Task: Look for One-way flight tickets for 2 adults, in Economy from Siwa to Tokyo to travel on 01-Nov-2023.  Stops: Any number of stops.
Action: Mouse moved to (287, 246)
Screenshot: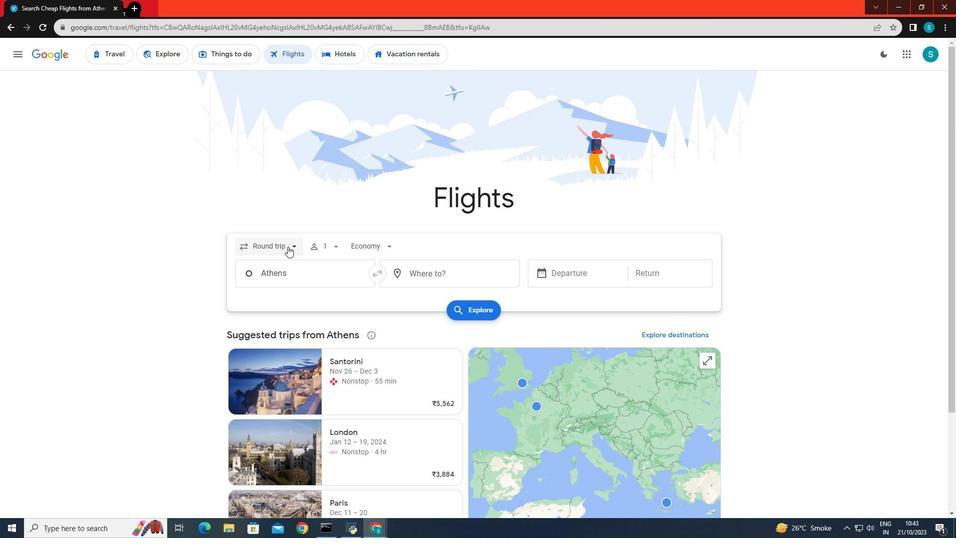 
Action: Mouse pressed left at (287, 246)
Screenshot: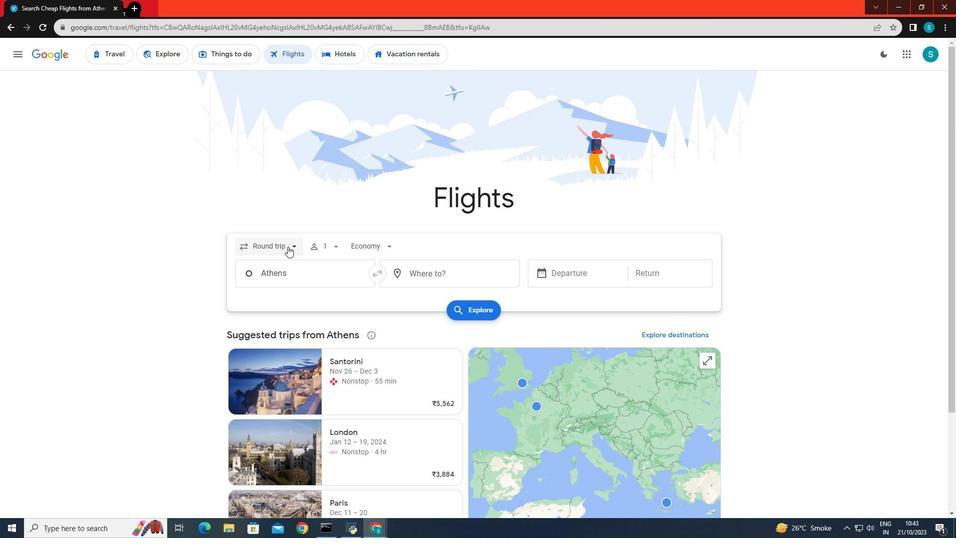 
Action: Mouse moved to (281, 307)
Screenshot: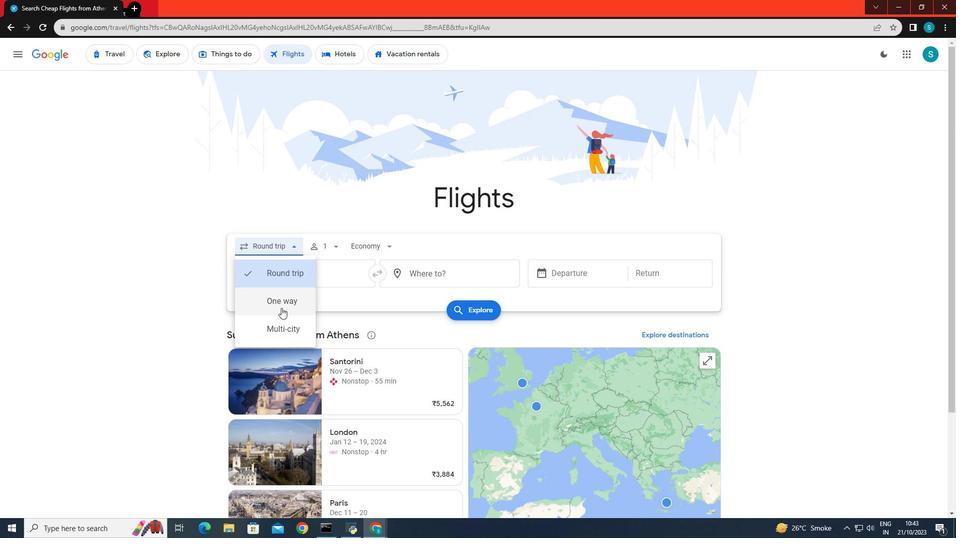 
Action: Mouse pressed left at (281, 307)
Screenshot: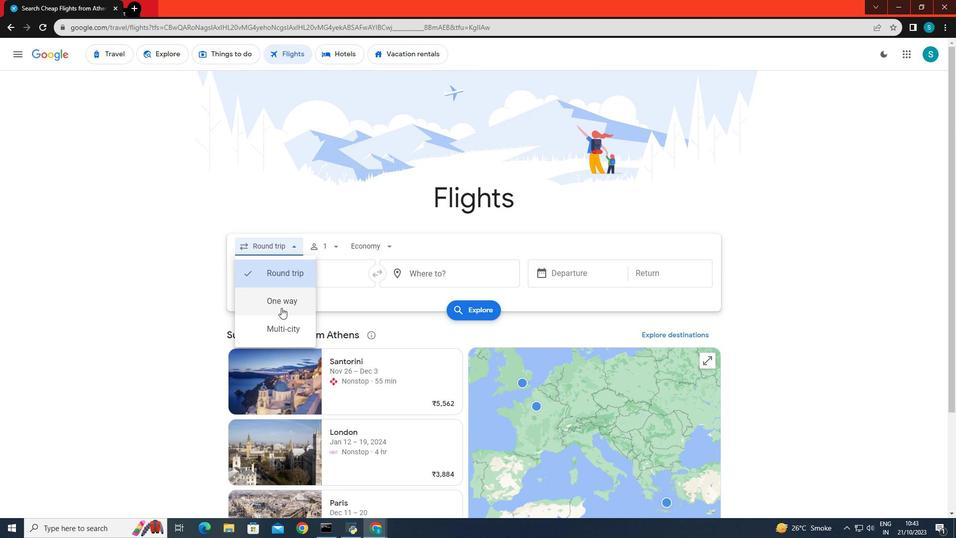 
Action: Mouse moved to (320, 248)
Screenshot: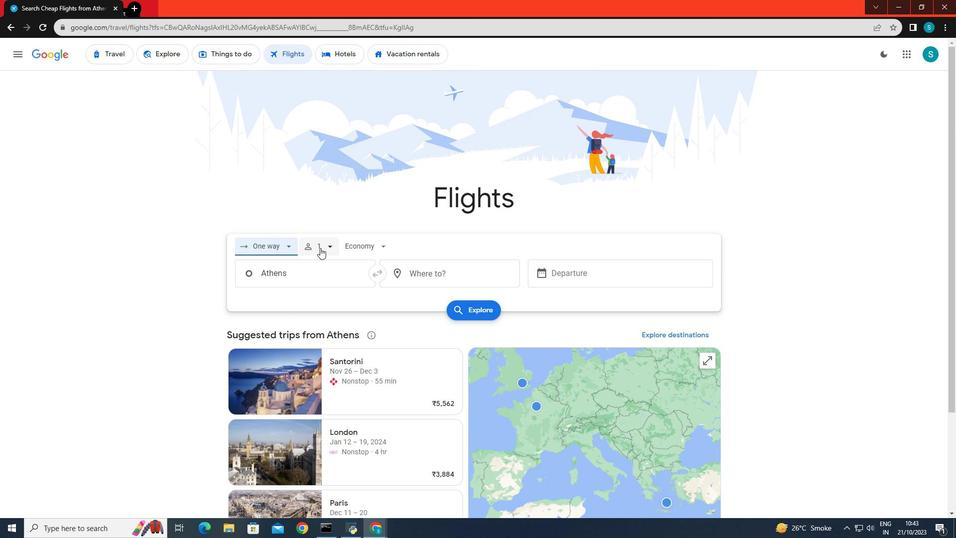 
Action: Mouse pressed left at (320, 248)
Screenshot: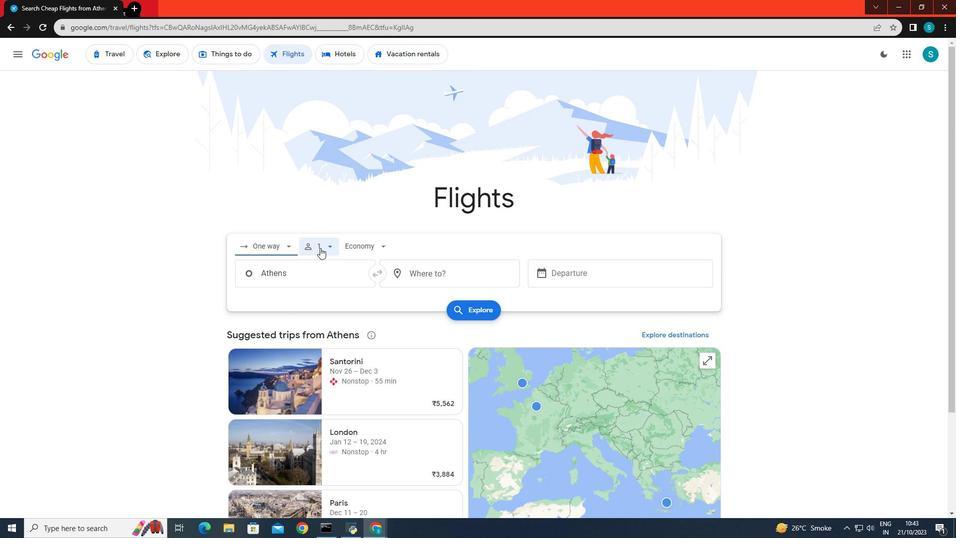 
Action: Mouse moved to (404, 277)
Screenshot: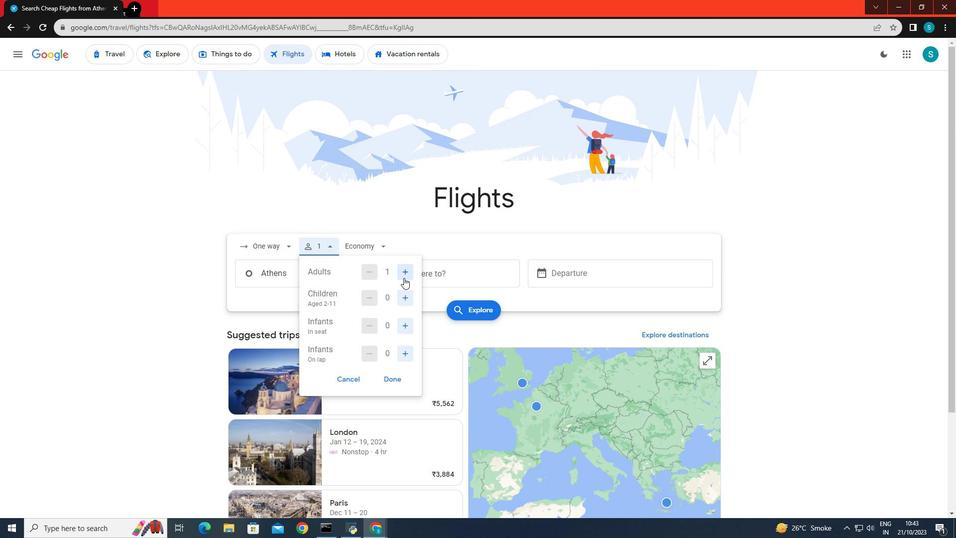 
Action: Mouse pressed left at (404, 277)
Screenshot: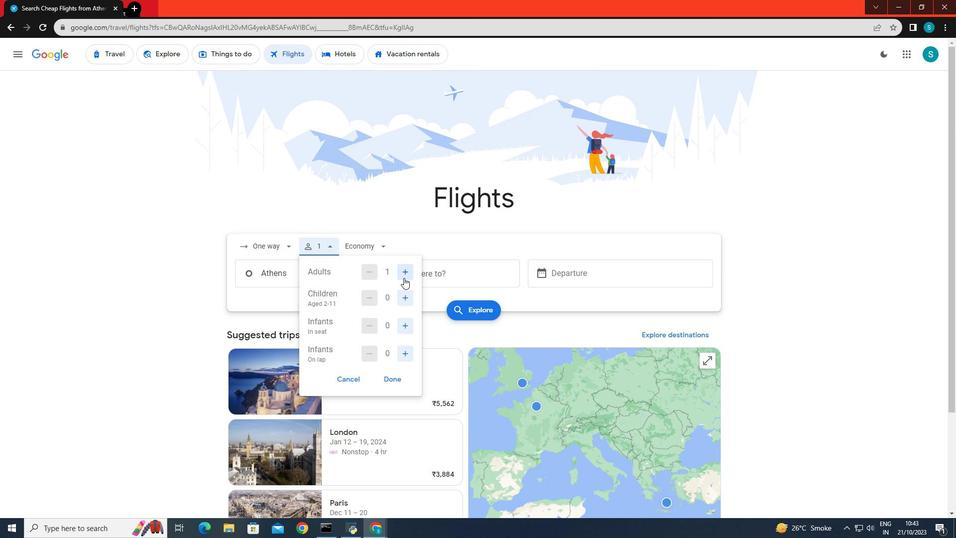 
Action: Mouse moved to (398, 378)
Screenshot: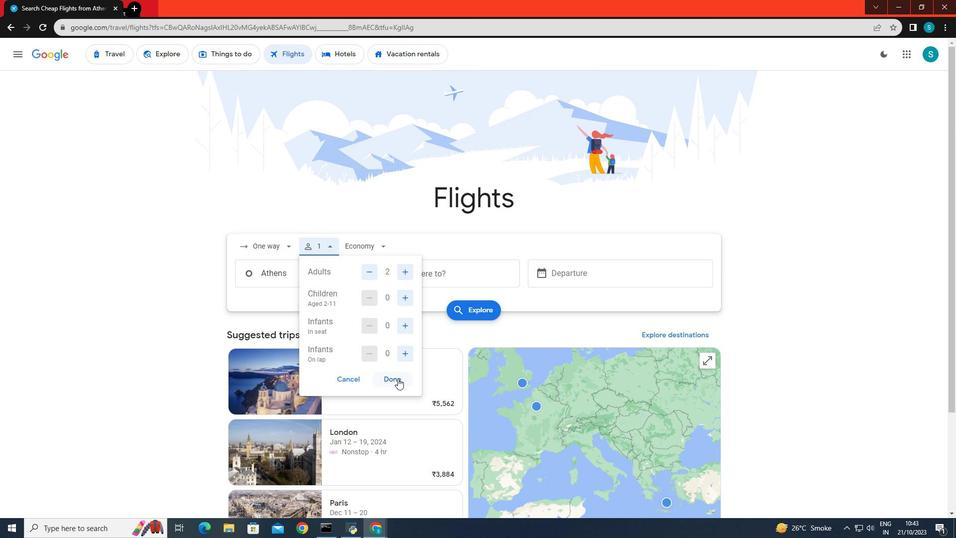 
Action: Mouse pressed left at (398, 378)
Screenshot: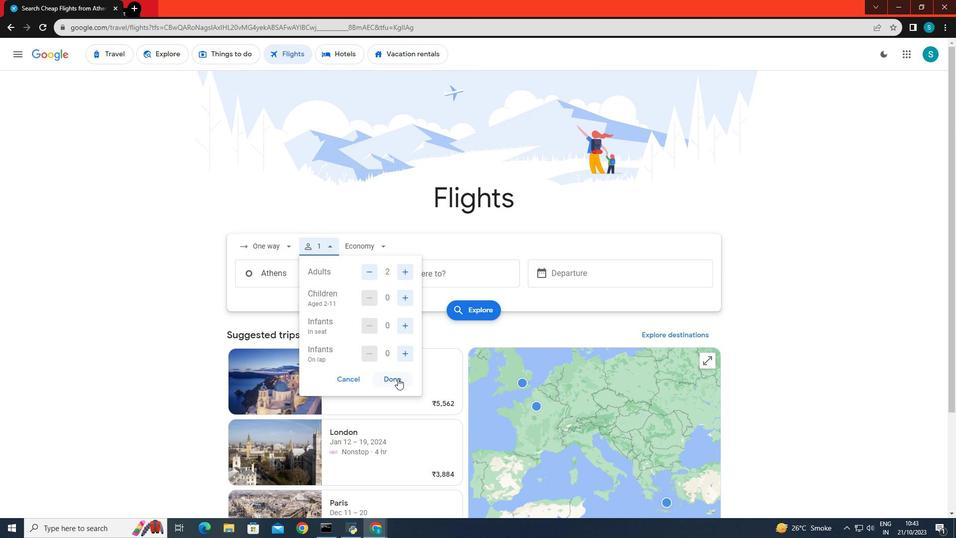 
Action: Mouse moved to (375, 247)
Screenshot: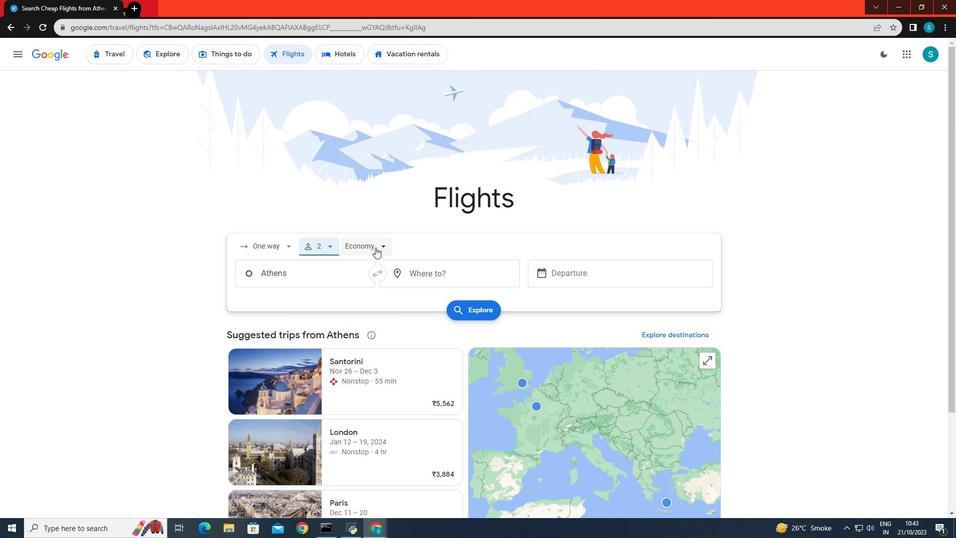 
Action: Mouse pressed left at (375, 247)
Screenshot: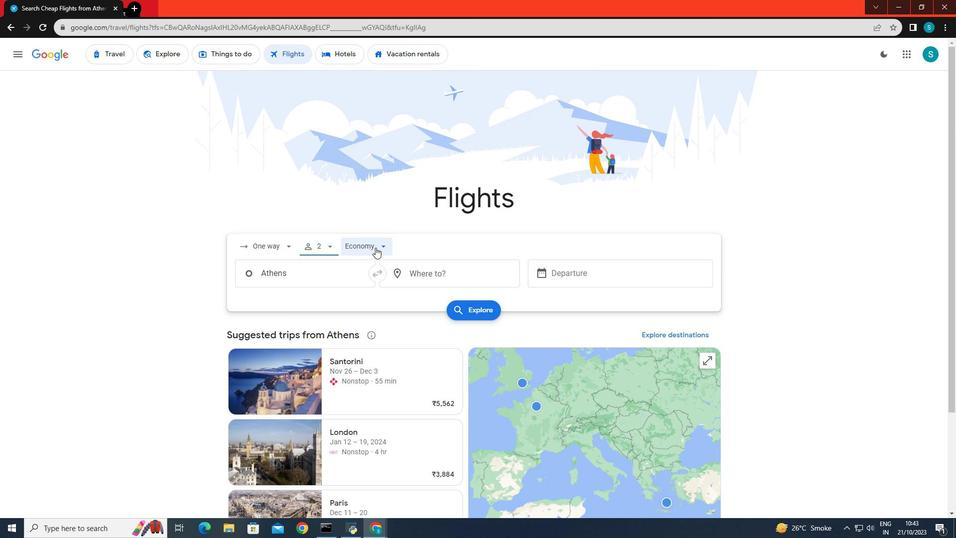 
Action: Mouse moved to (380, 275)
Screenshot: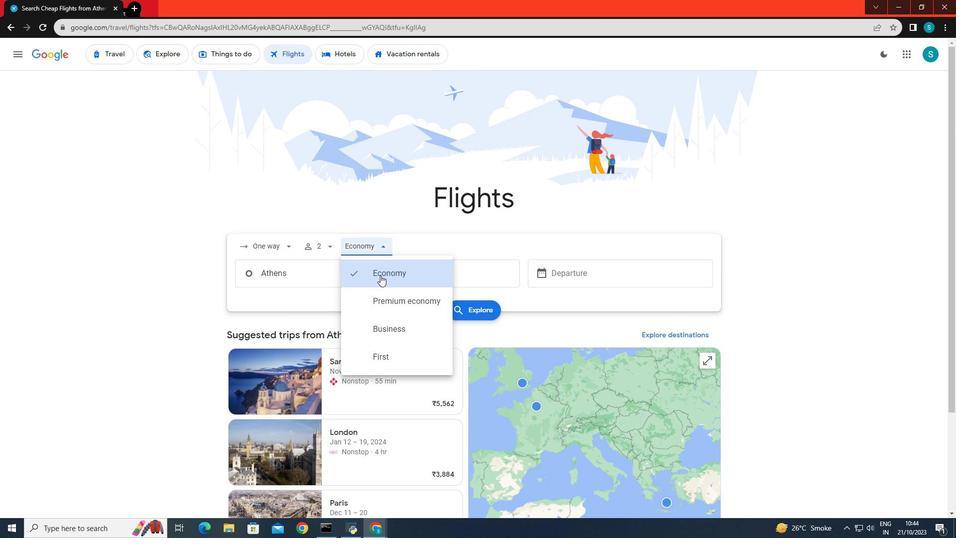 
Action: Mouse pressed left at (380, 275)
Screenshot: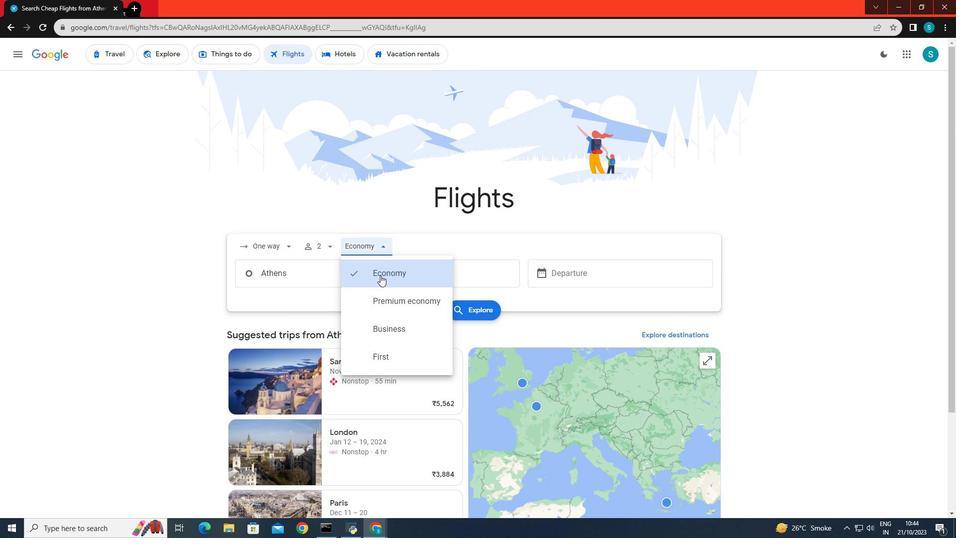 
Action: Mouse moved to (308, 275)
Screenshot: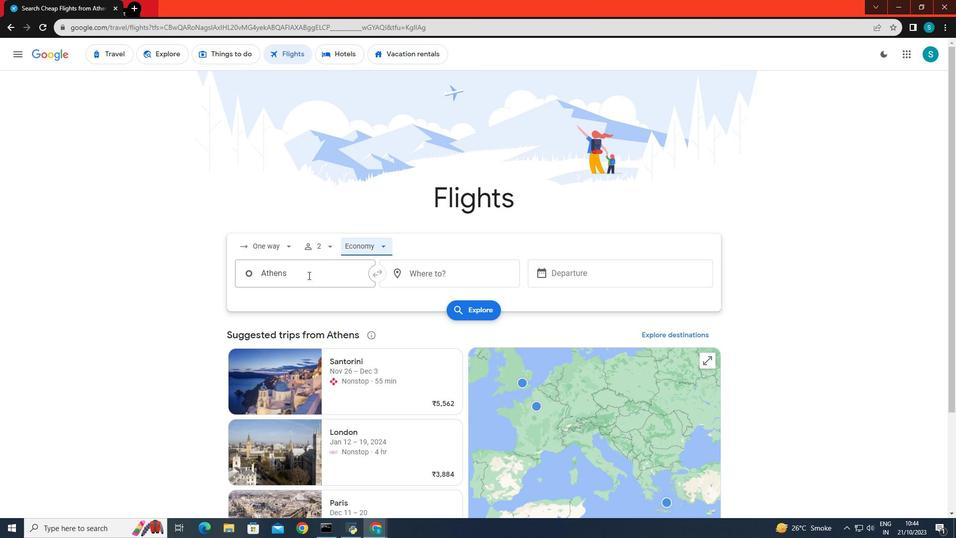 
Action: Mouse pressed left at (308, 275)
Screenshot: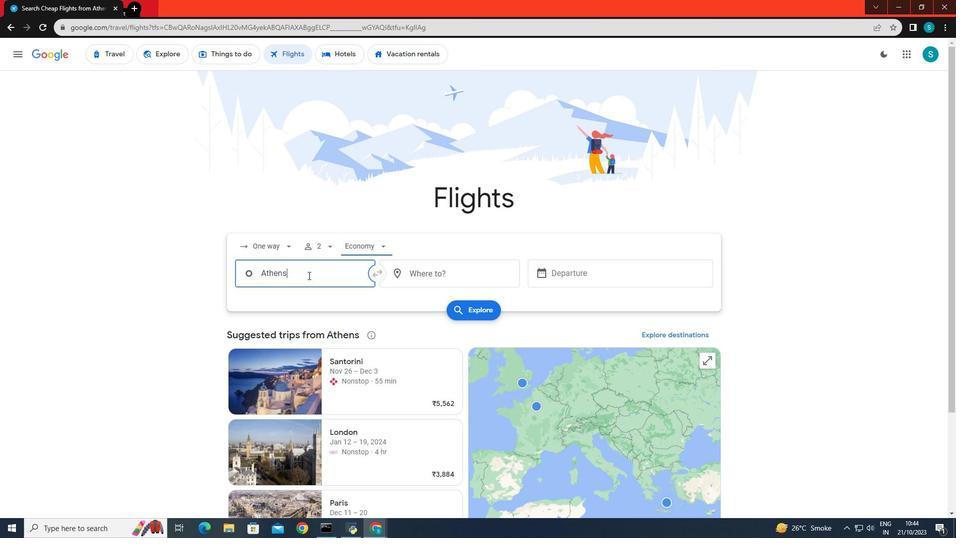 
Action: Key pressed <Key.backspace><Key.caps_lock>S<Key.caps_lock>iwa
Screenshot: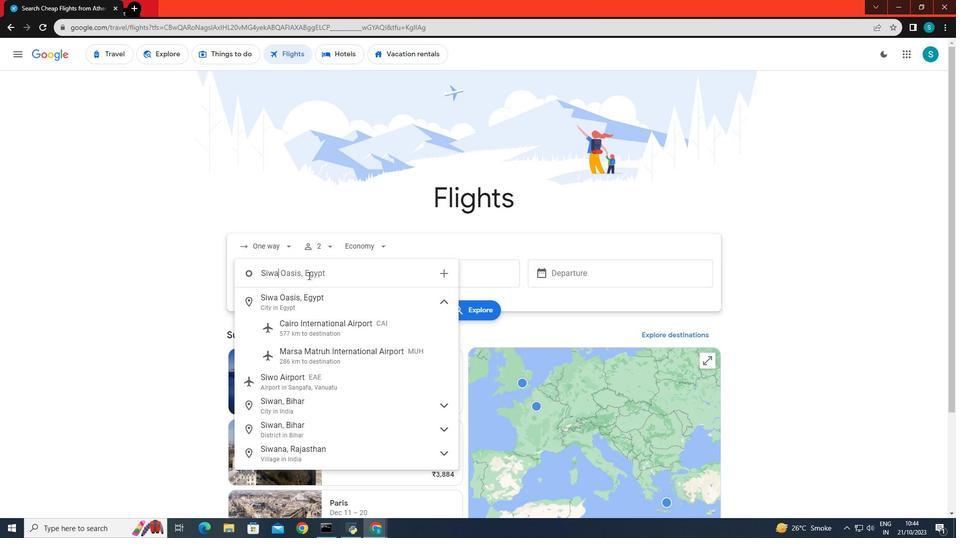
Action: Mouse moved to (303, 321)
Screenshot: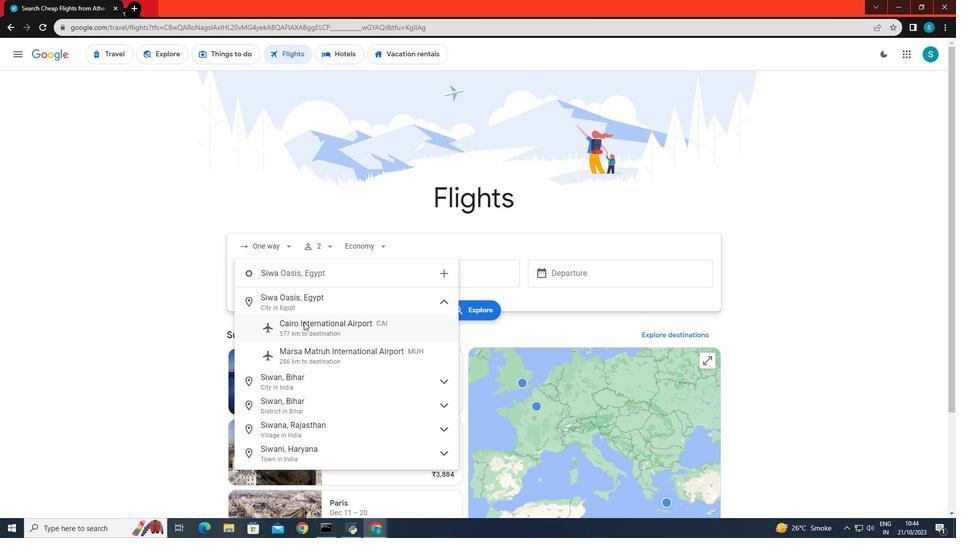 
Action: Mouse pressed left at (303, 321)
Screenshot: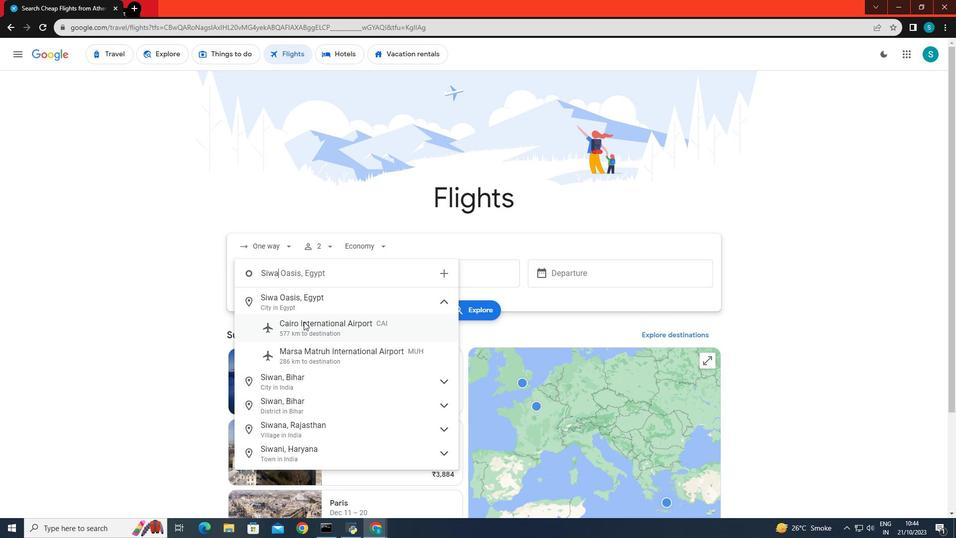 
Action: Mouse moved to (417, 271)
Screenshot: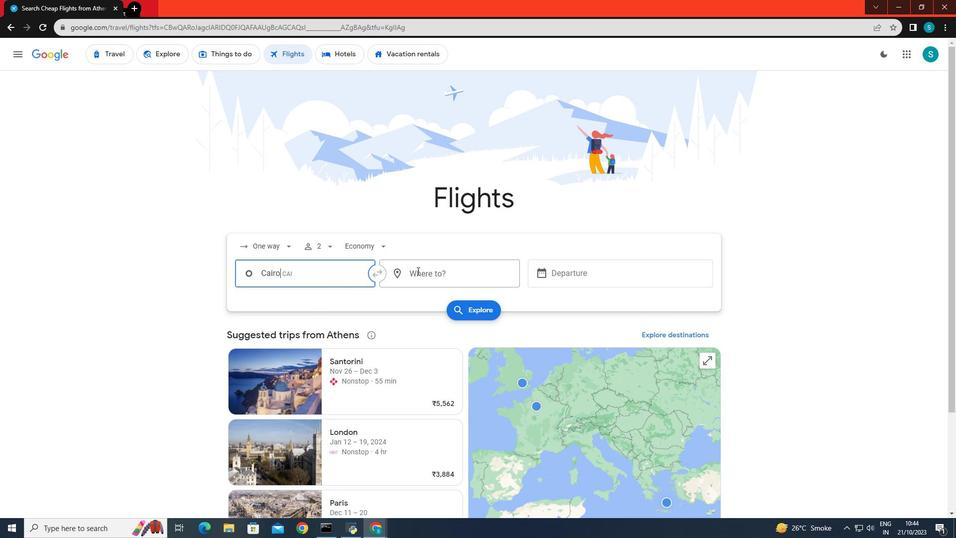 
Action: Mouse pressed left at (417, 271)
Screenshot: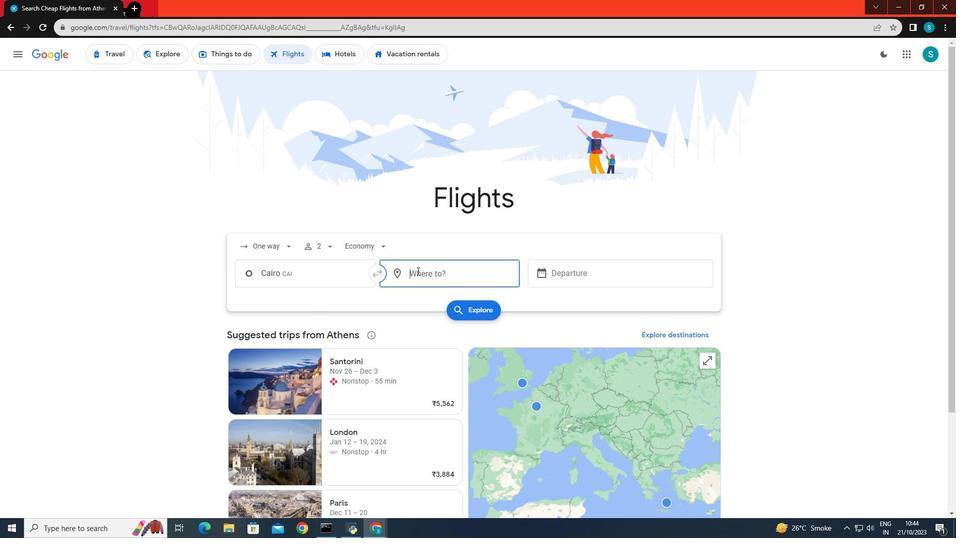 
Action: Key pressed <Key.caps_lock>TOK
Screenshot: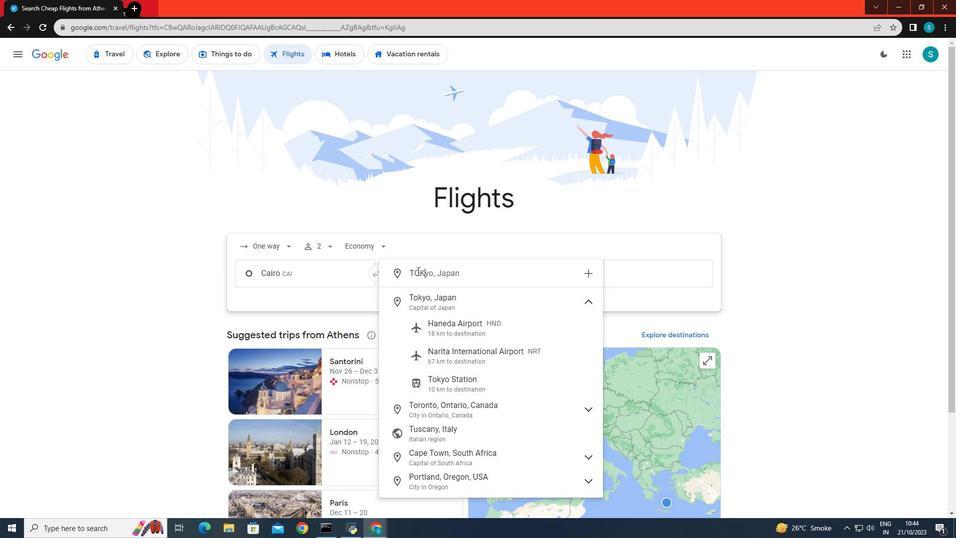 
Action: Mouse moved to (430, 318)
Screenshot: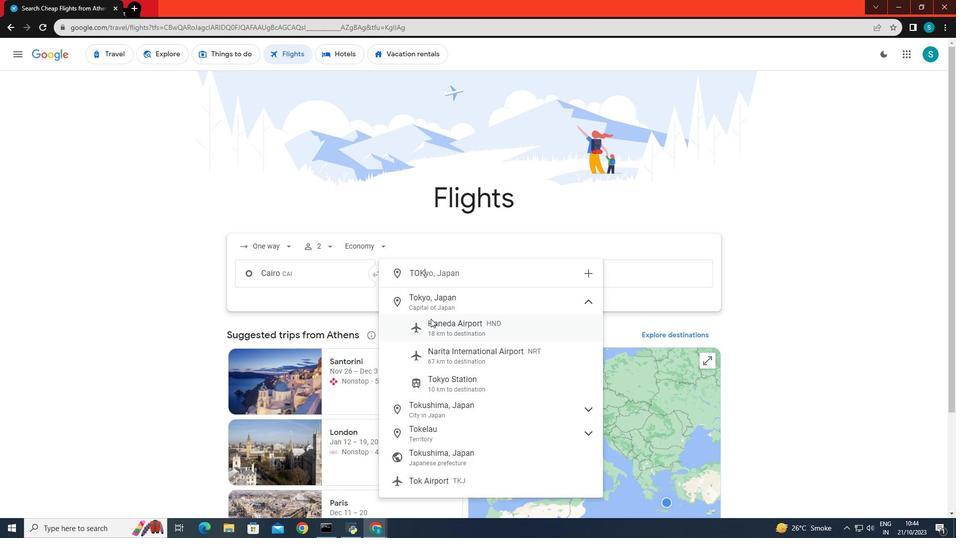 
Action: Mouse pressed left at (430, 318)
Screenshot: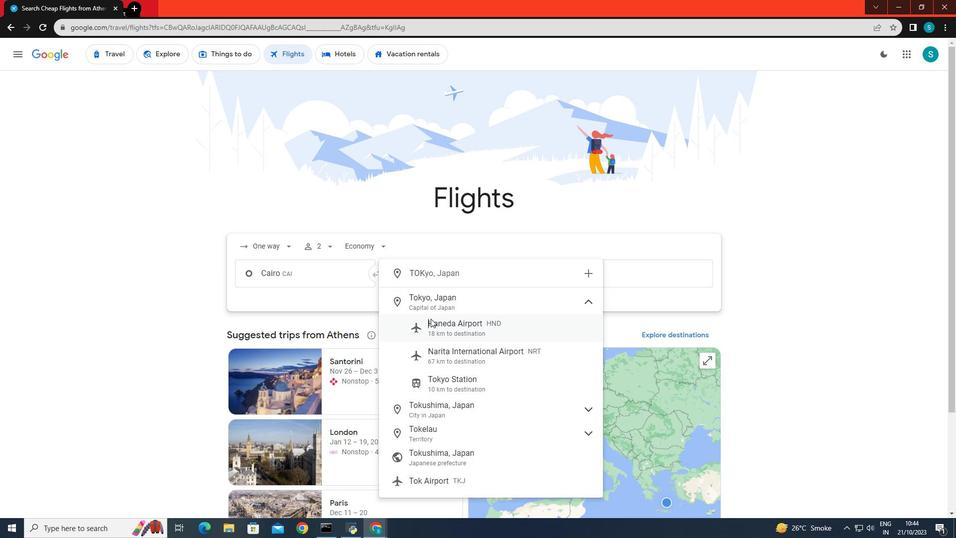
Action: Mouse moved to (590, 276)
Screenshot: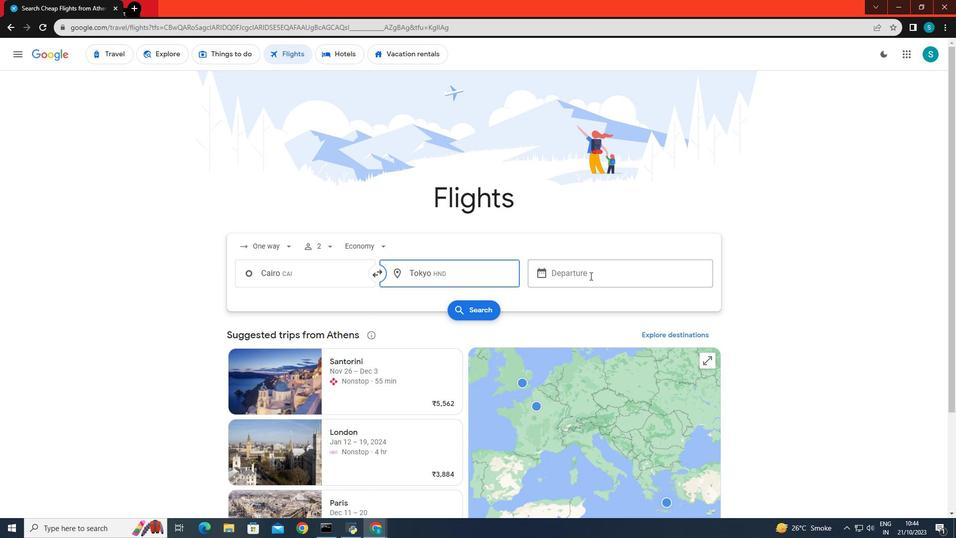 
Action: Mouse pressed left at (590, 276)
Screenshot: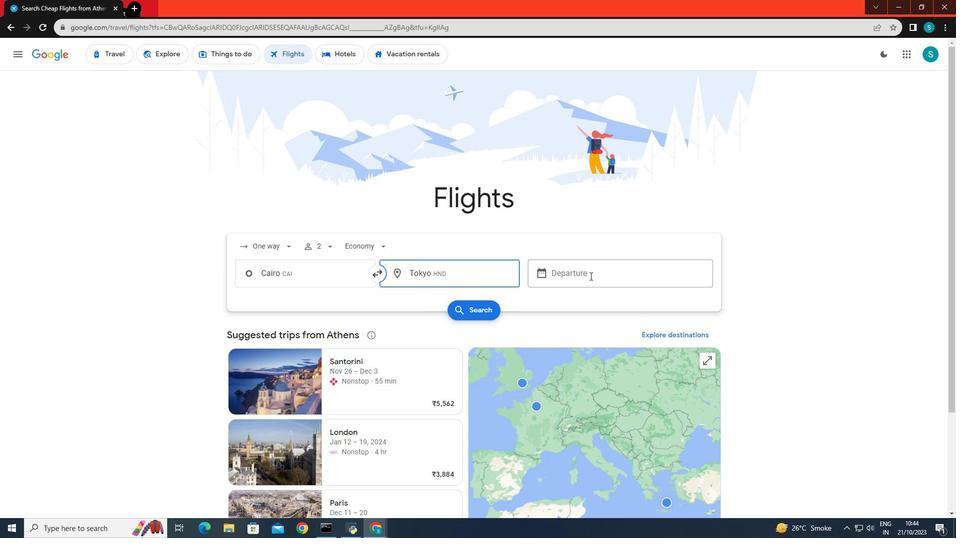
Action: Mouse moved to (620, 326)
Screenshot: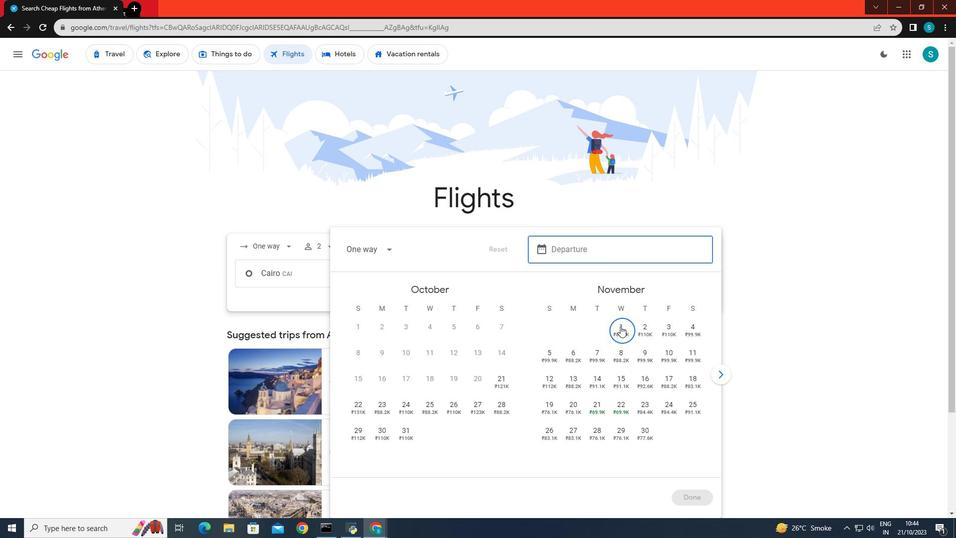 
Action: Mouse pressed left at (620, 326)
Screenshot: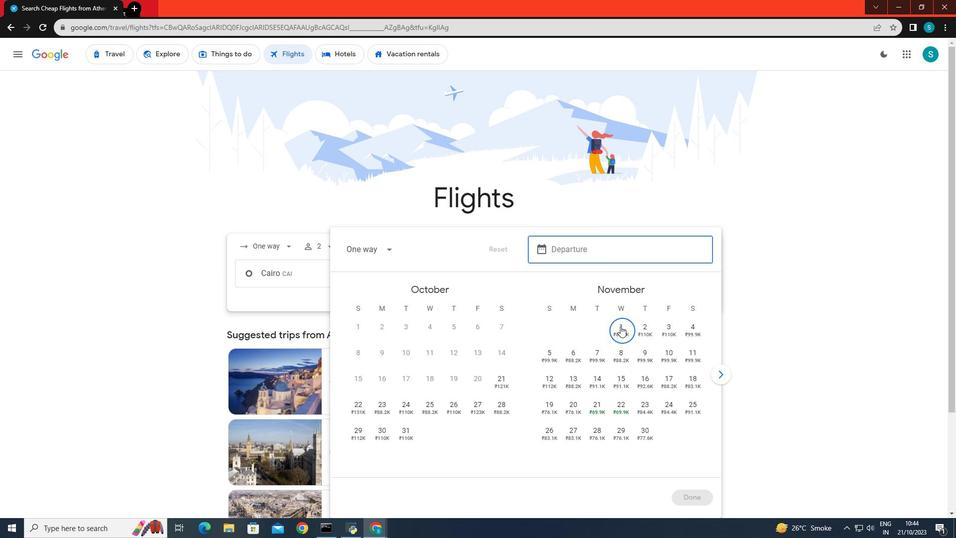 
Action: Mouse moved to (689, 492)
Screenshot: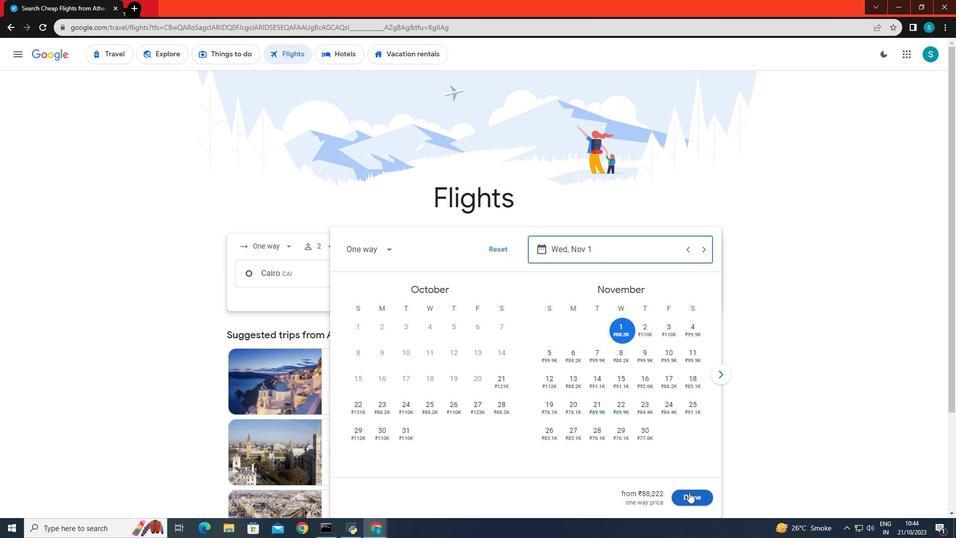 
Action: Mouse pressed left at (689, 492)
Screenshot: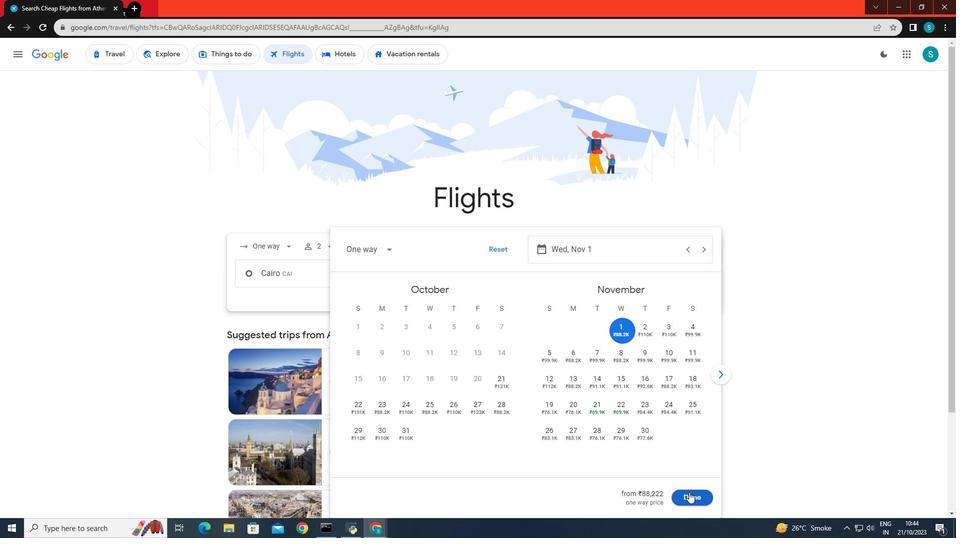 
Action: Mouse moved to (478, 310)
Screenshot: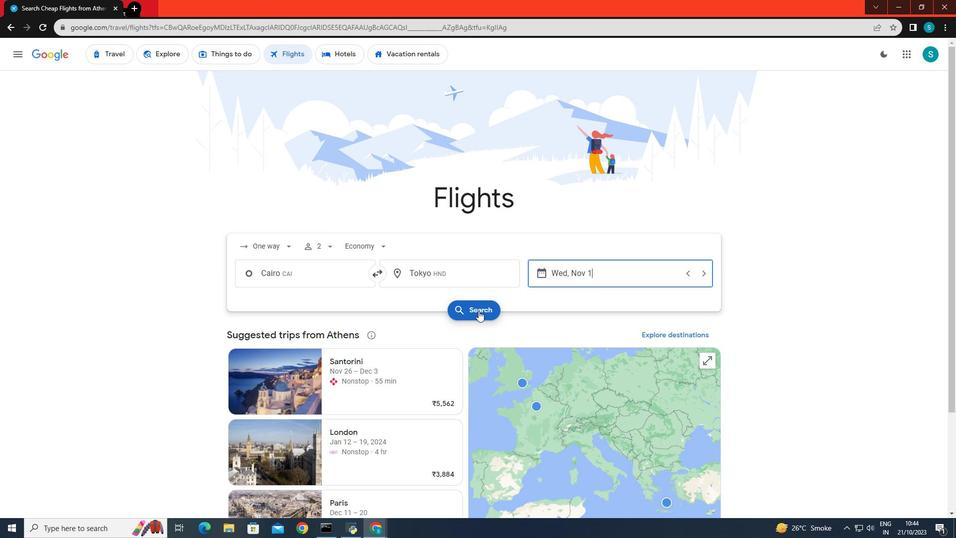 
Action: Mouse pressed left at (478, 310)
Screenshot: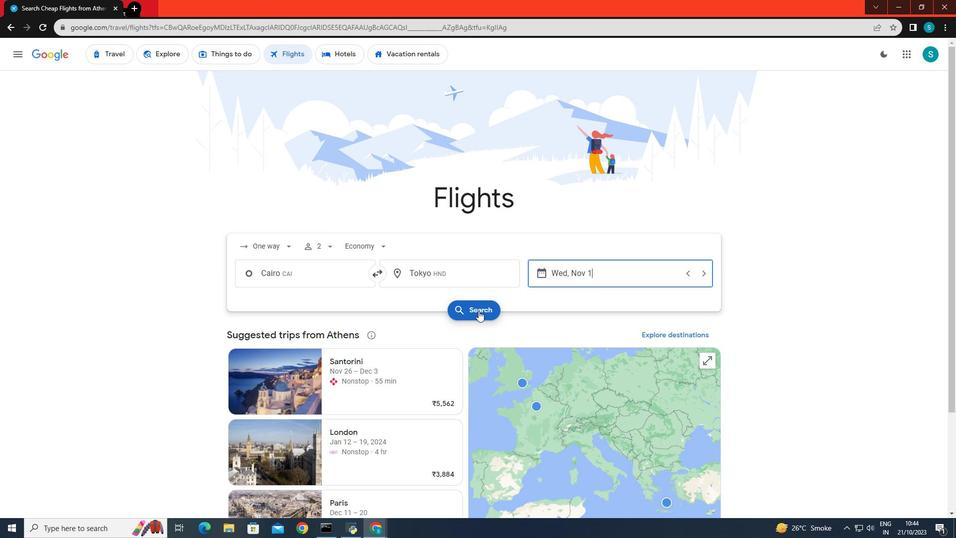 
Action: Mouse moved to (316, 146)
Screenshot: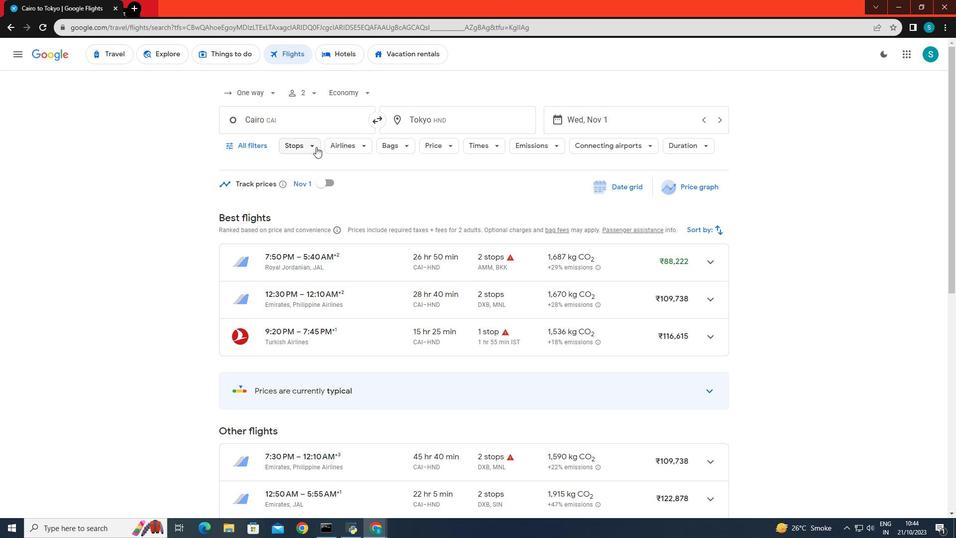 
Action: Mouse pressed left at (316, 146)
Screenshot: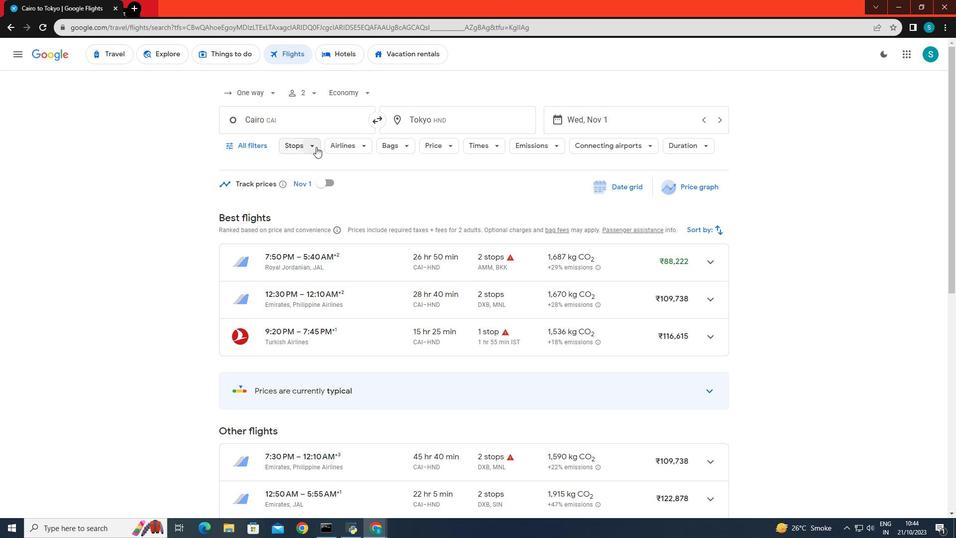 
Action: Mouse moved to (304, 198)
Screenshot: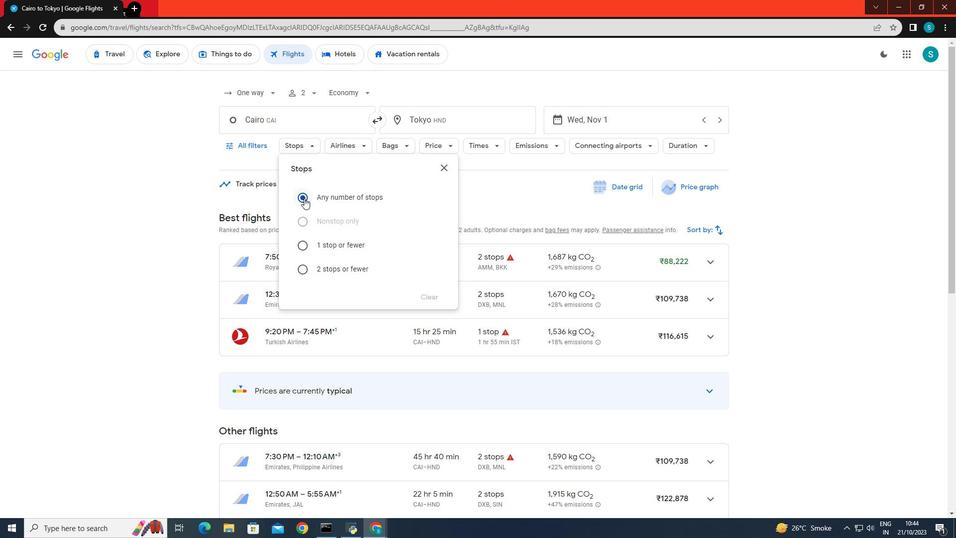 
Action: Mouse pressed left at (304, 198)
Screenshot: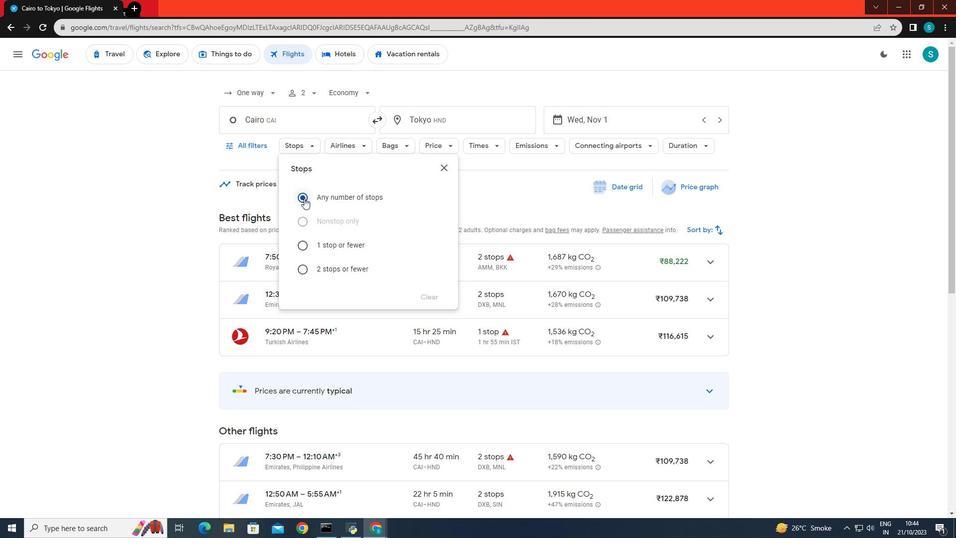 
Action: Mouse moved to (126, 256)
Screenshot: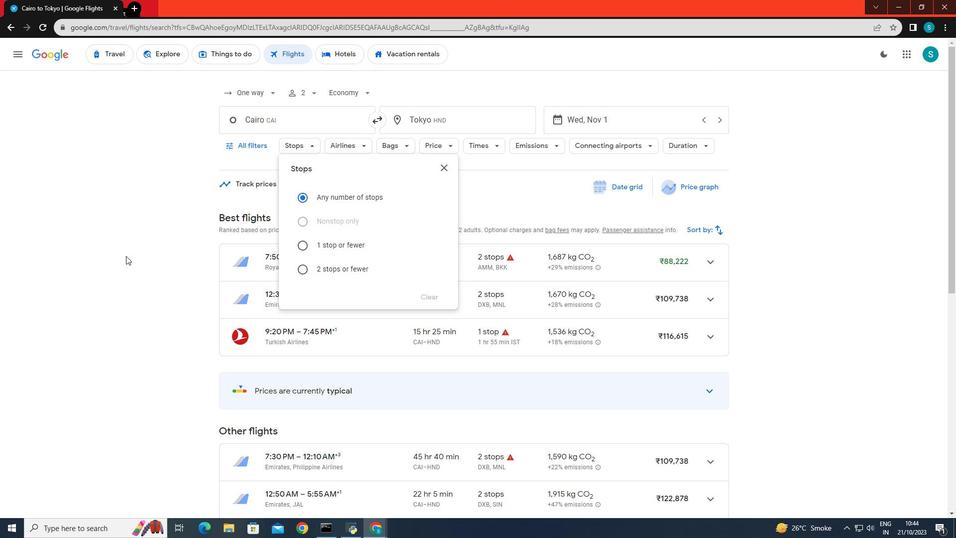 
Action: Mouse pressed left at (126, 256)
Screenshot: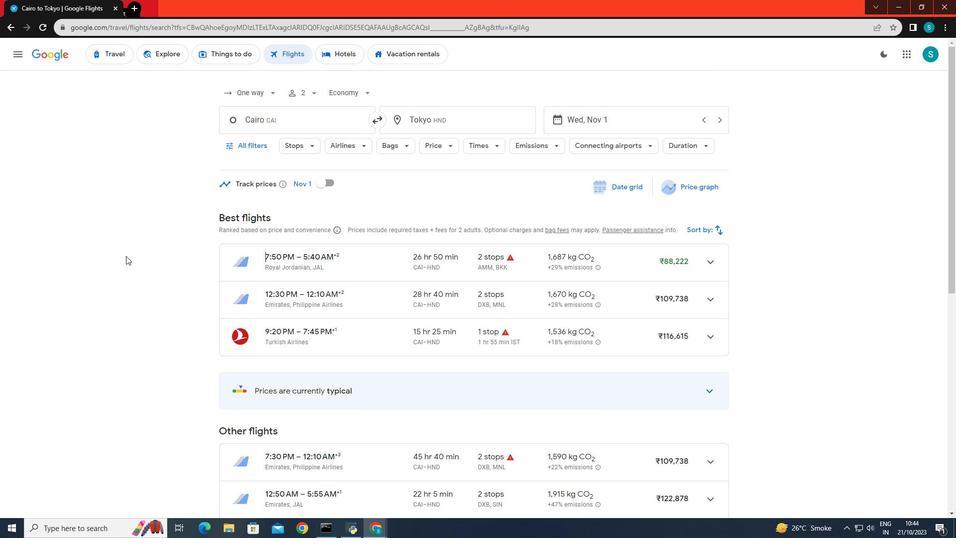 
Action: Mouse moved to (264, 329)
Screenshot: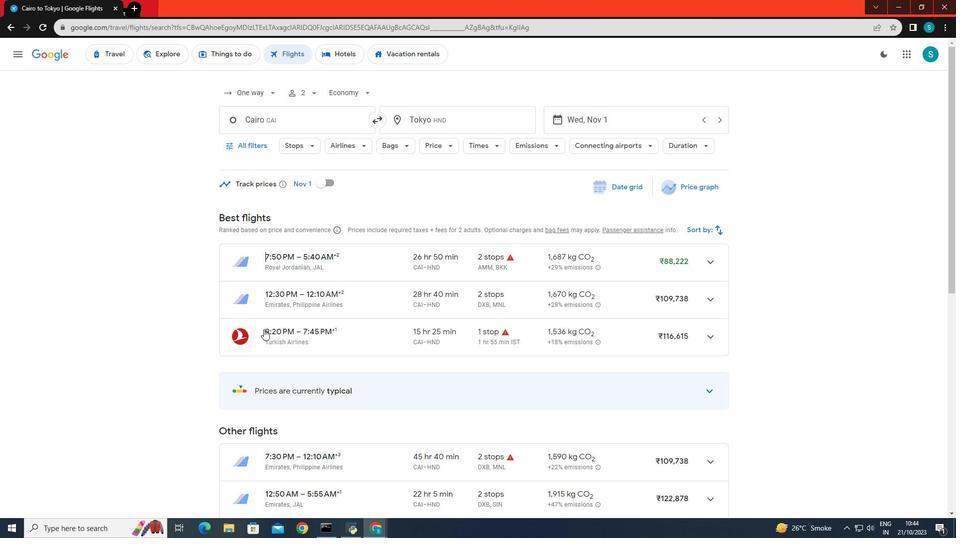 
Action: Mouse scrolled (264, 328) with delta (0, 0)
Screenshot: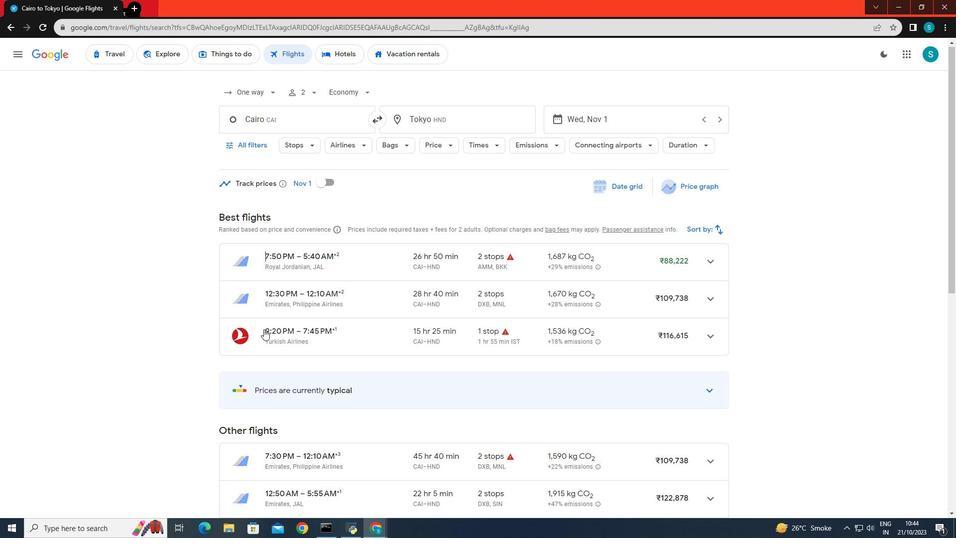 
Action: Mouse scrolled (264, 328) with delta (0, 0)
Screenshot: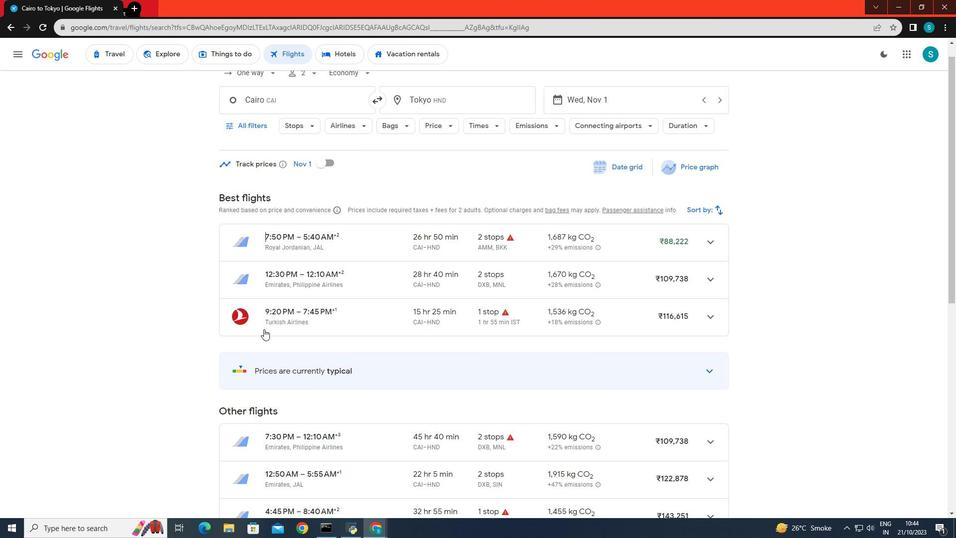 
Action: Mouse scrolled (264, 328) with delta (0, 0)
Screenshot: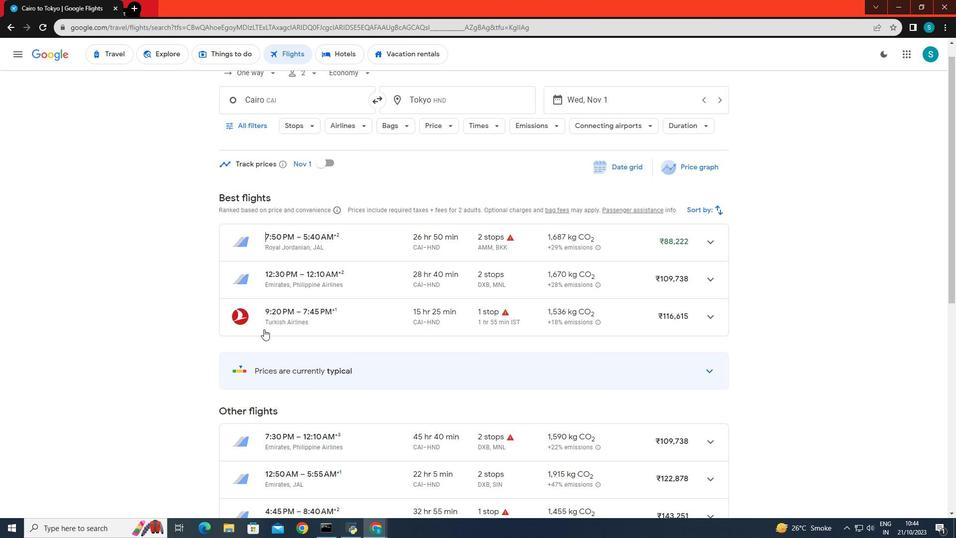 
Action: Mouse scrolled (264, 328) with delta (0, 0)
Screenshot: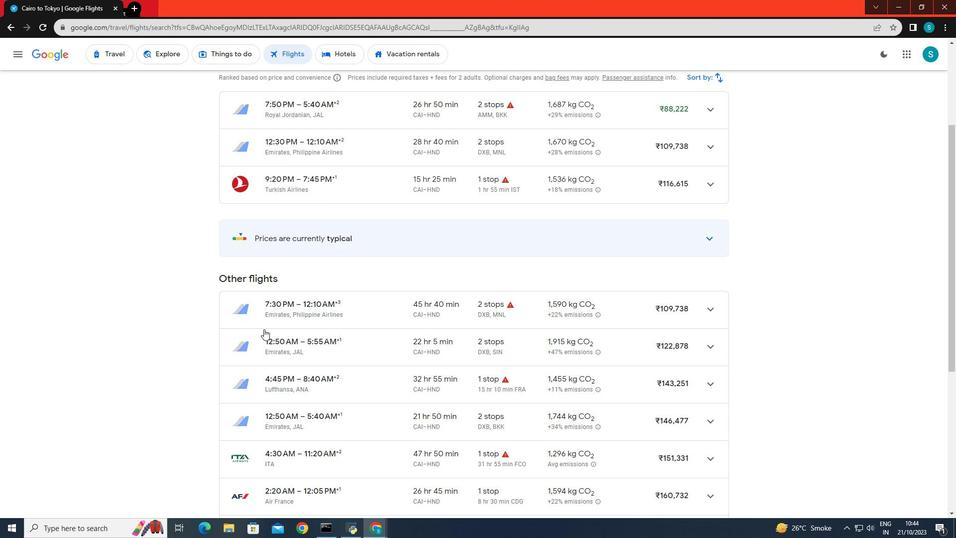 
Action: Mouse scrolled (264, 328) with delta (0, 0)
Screenshot: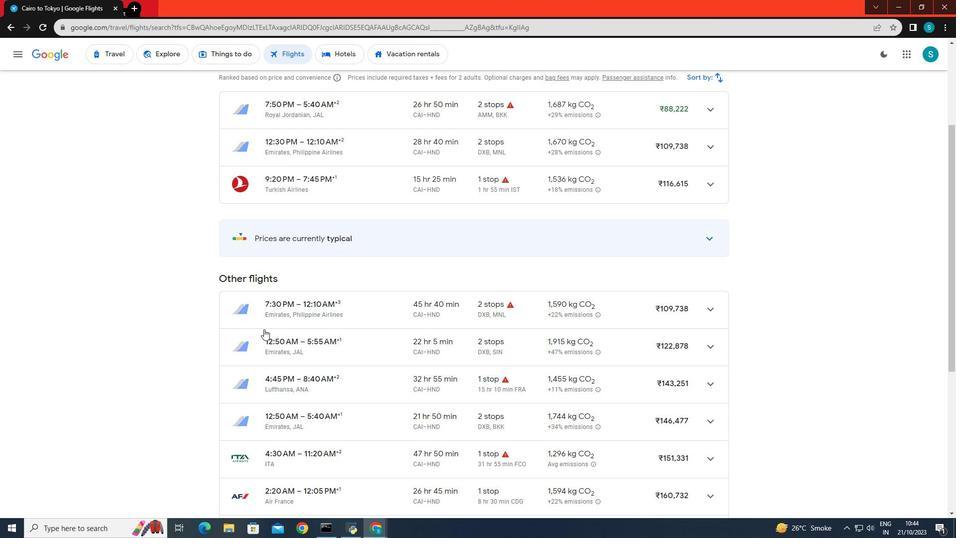 
Action: Mouse scrolled (264, 328) with delta (0, 0)
Screenshot: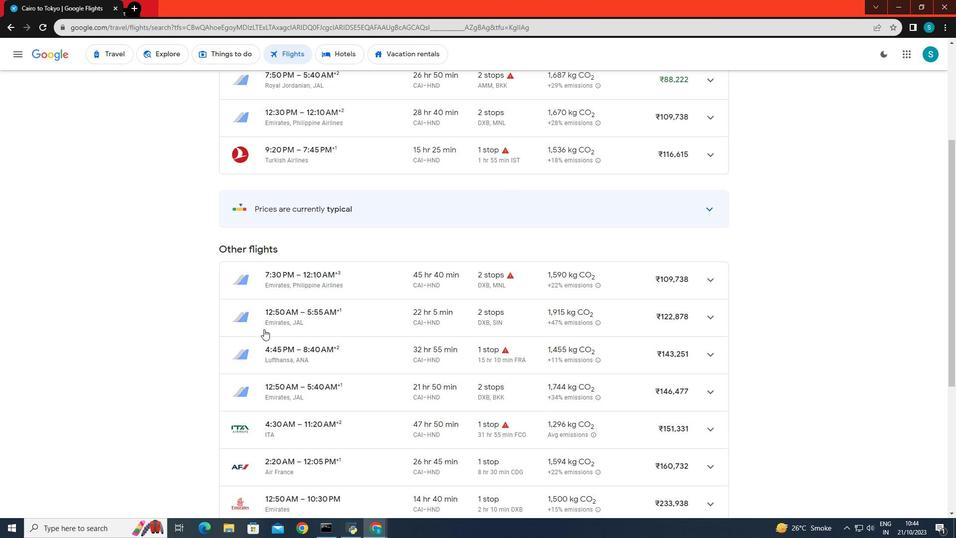 
Action: Mouse scrolled (264, 328) with delta (0, 0)
Screenshot: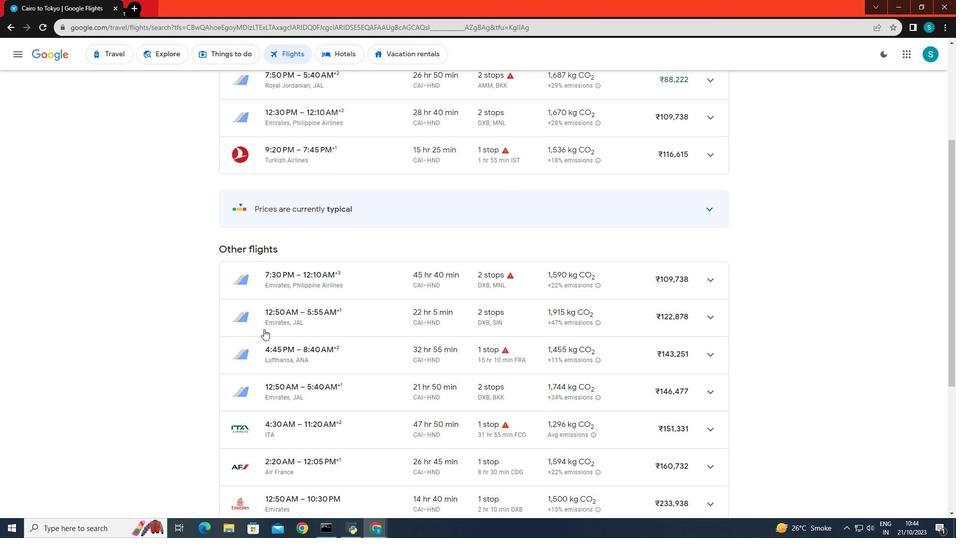 
Action: Mouse scrolled (264, 328) with delta (0, 0)
Screenshot: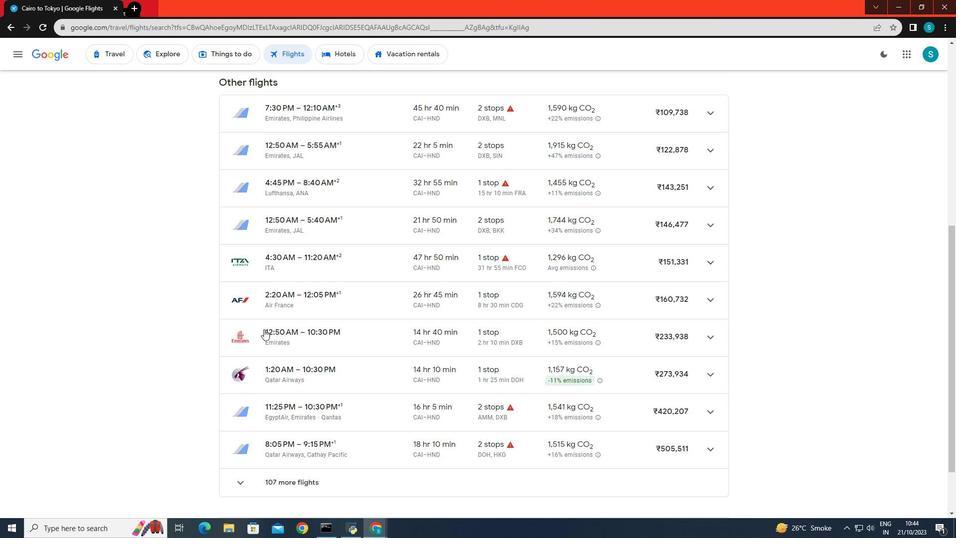 
Action: Mouse scrolled (264, 328) with delta (0, 0)
Screenshot: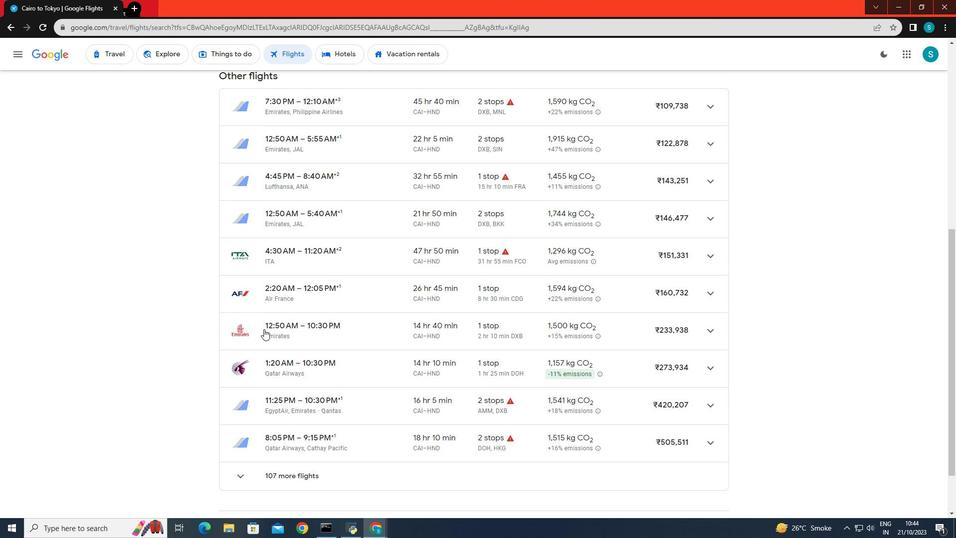 
Action: Mouse scrolled (264, 328) with delta (0, 0)
Screenshot: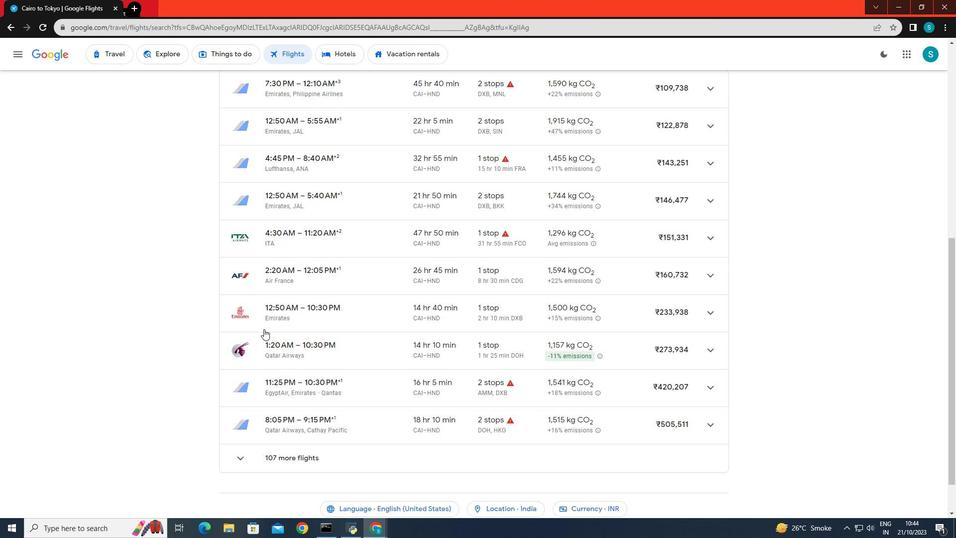 
Action: Mouse scrolled (264, 328) with delta (0, 0)
Screenshot: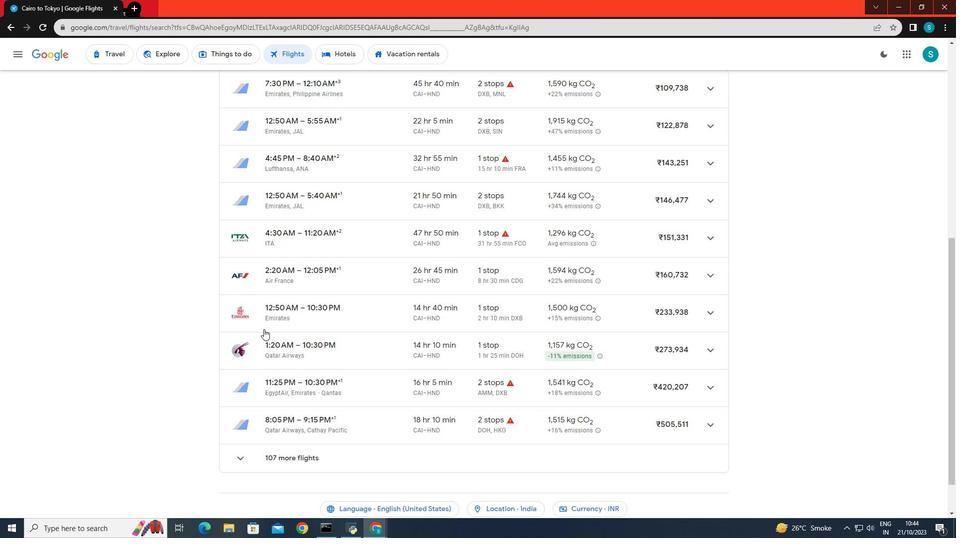 
